 Task: Add Flax4Life Blueberry Muffins to the cart.
Action: Mouse moved to (17, 100)
Screenshot: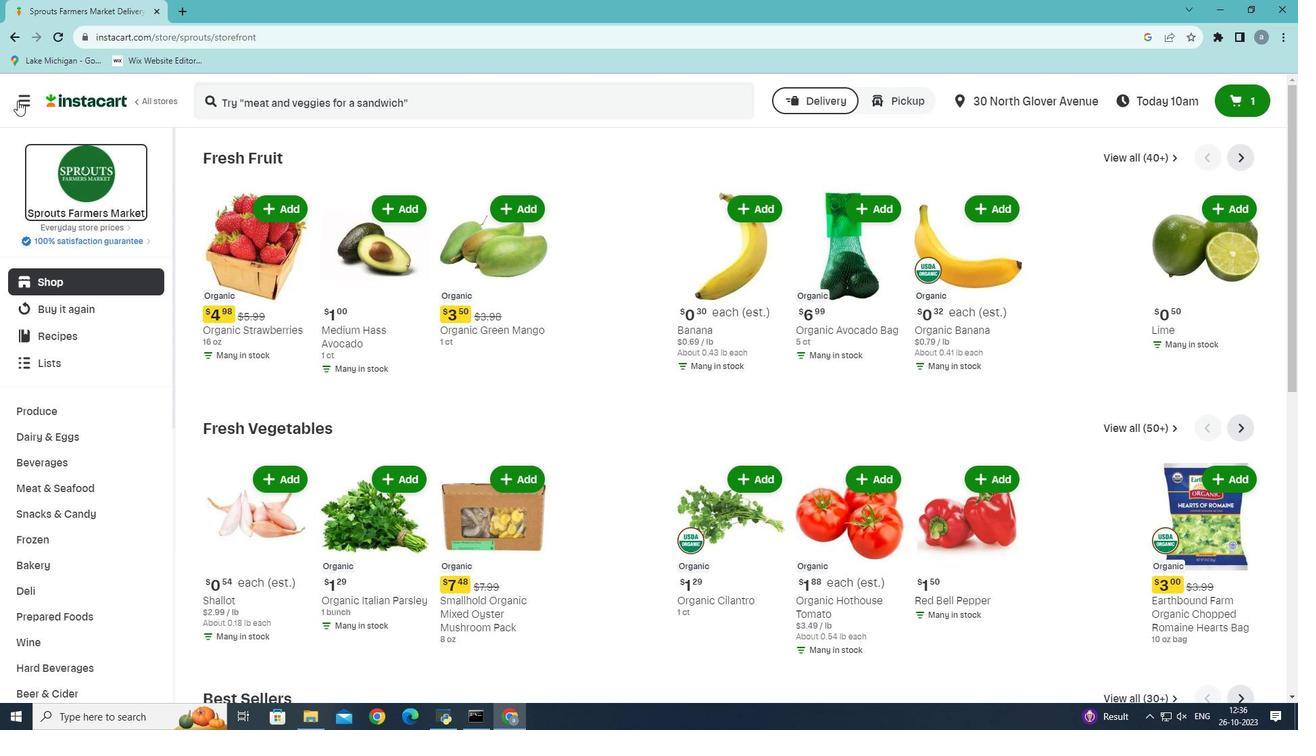 
Action: Mouse pressed left at (17, 100)
Screenshot: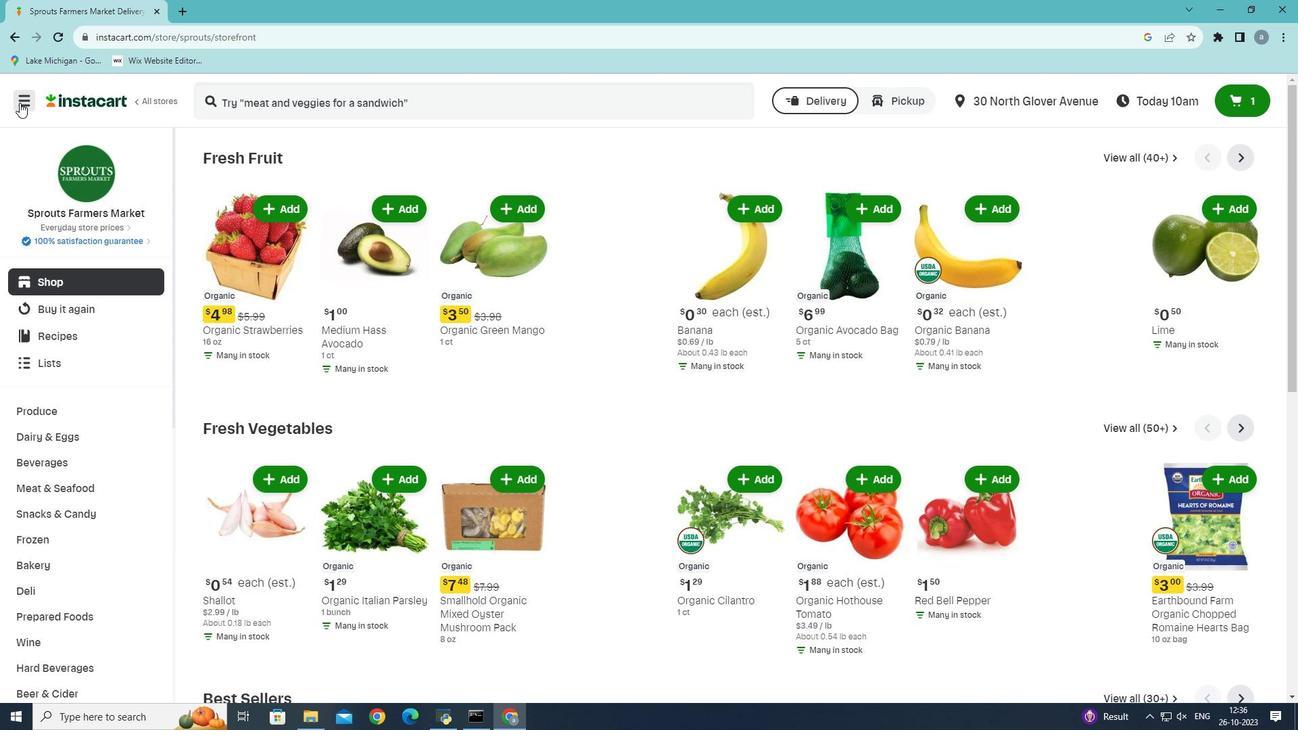 
Action: Mouse moved to (54, 397)
Screenshot: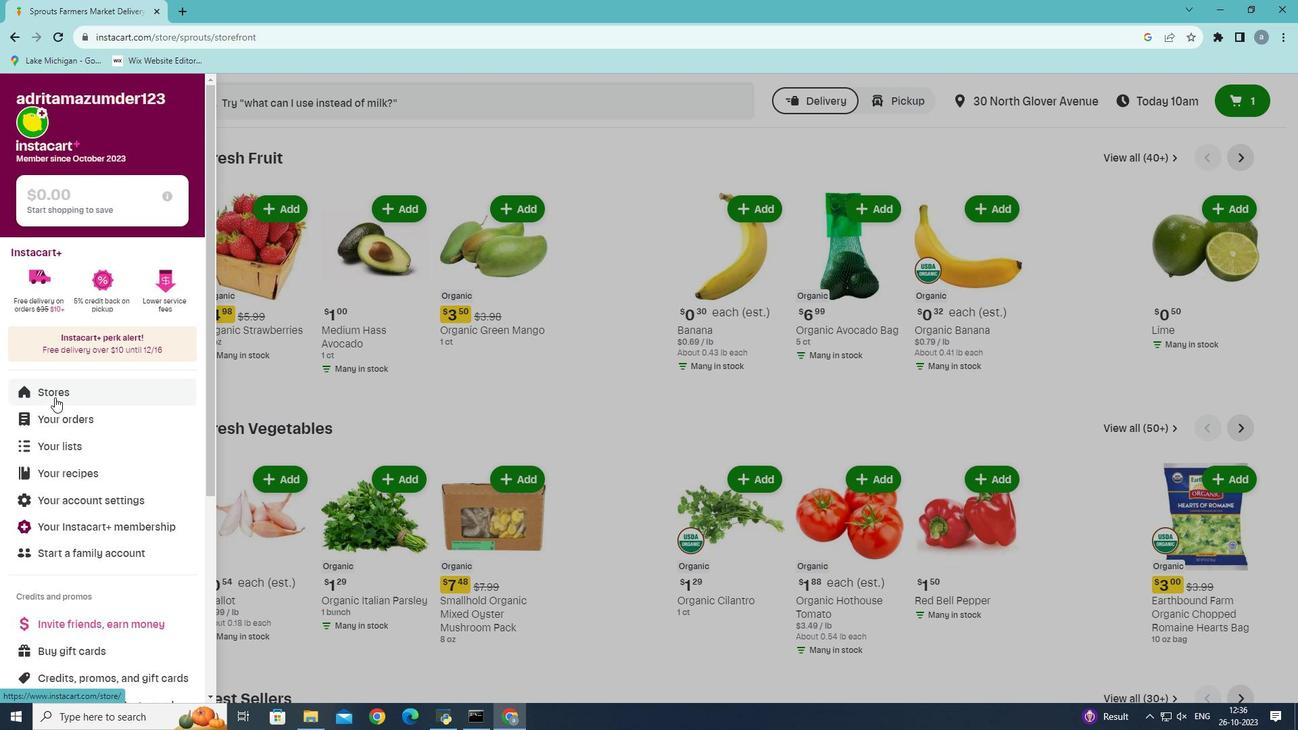 
Action: Mouse pressed left at (54, 397)
Screenshot: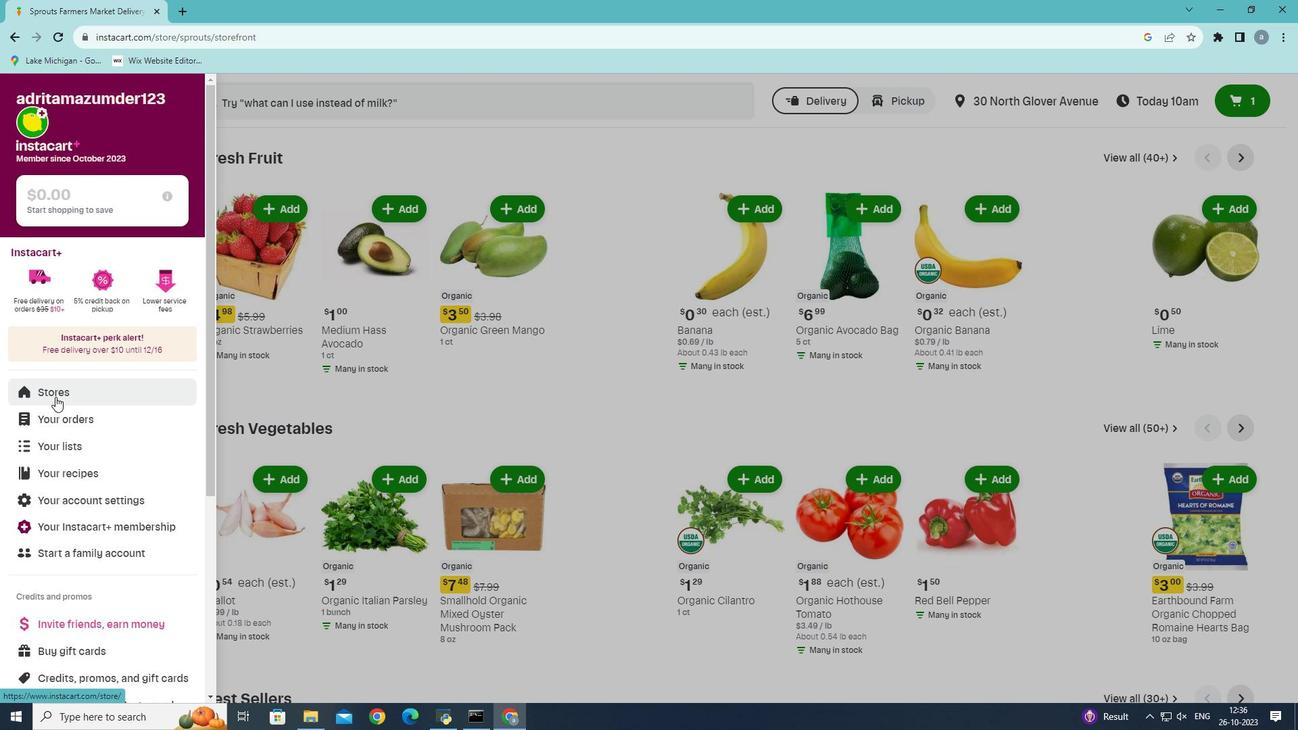 
Action: Mouse moved to (307, 146)
Screenshot: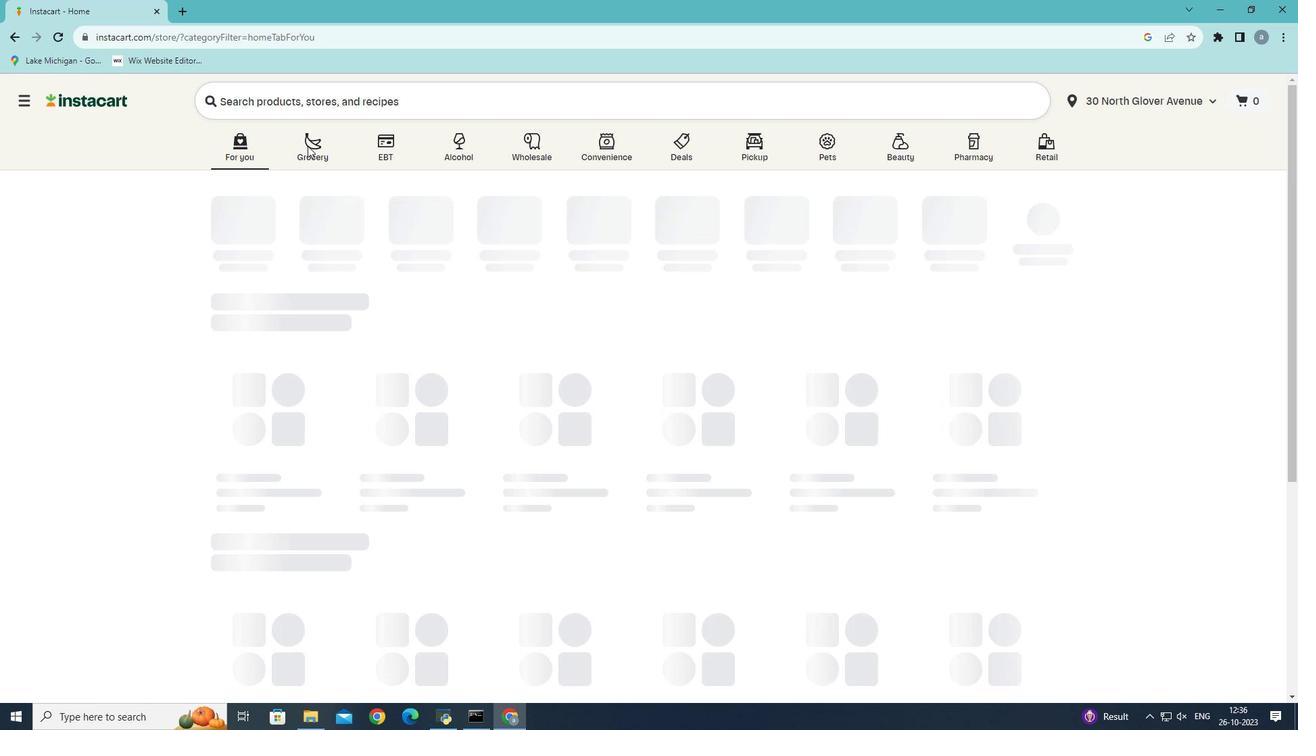 
Action: Mouse pressed left at (307, 146)
Screenshot: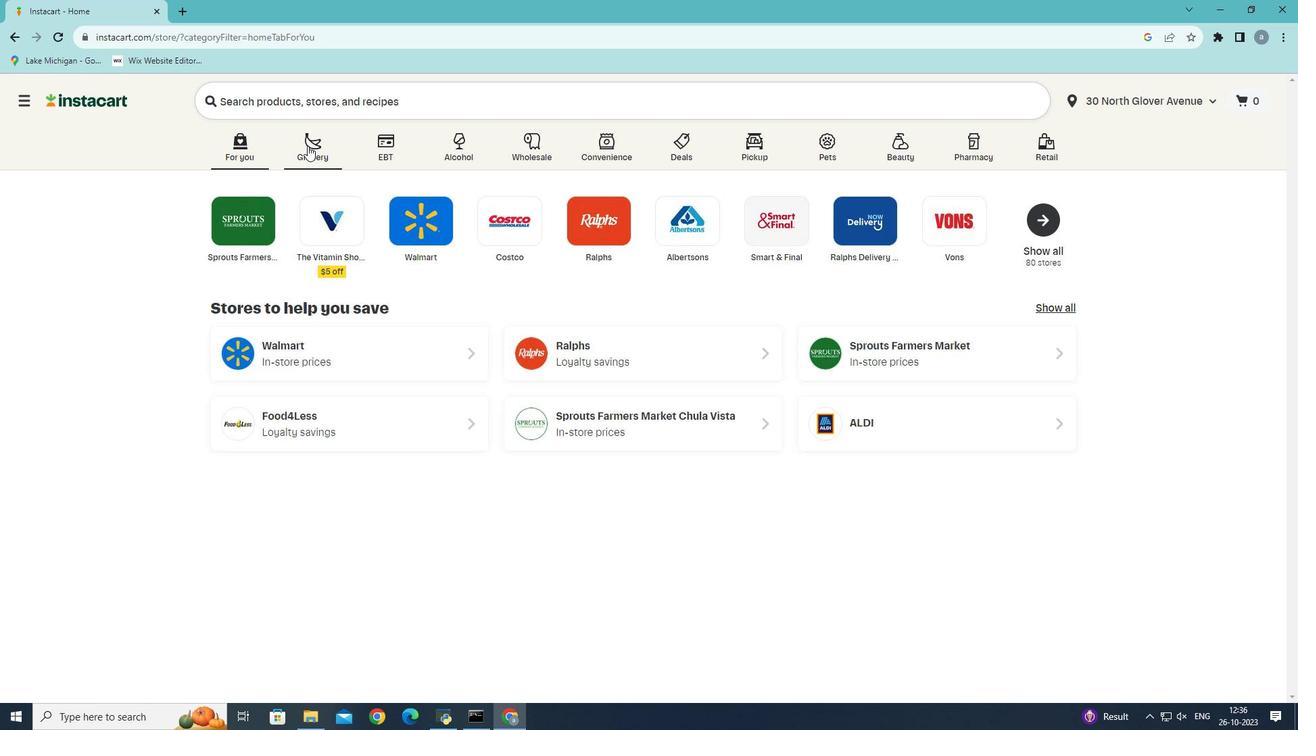 
Action: Mouse moved to (282, 394)
Screenshot: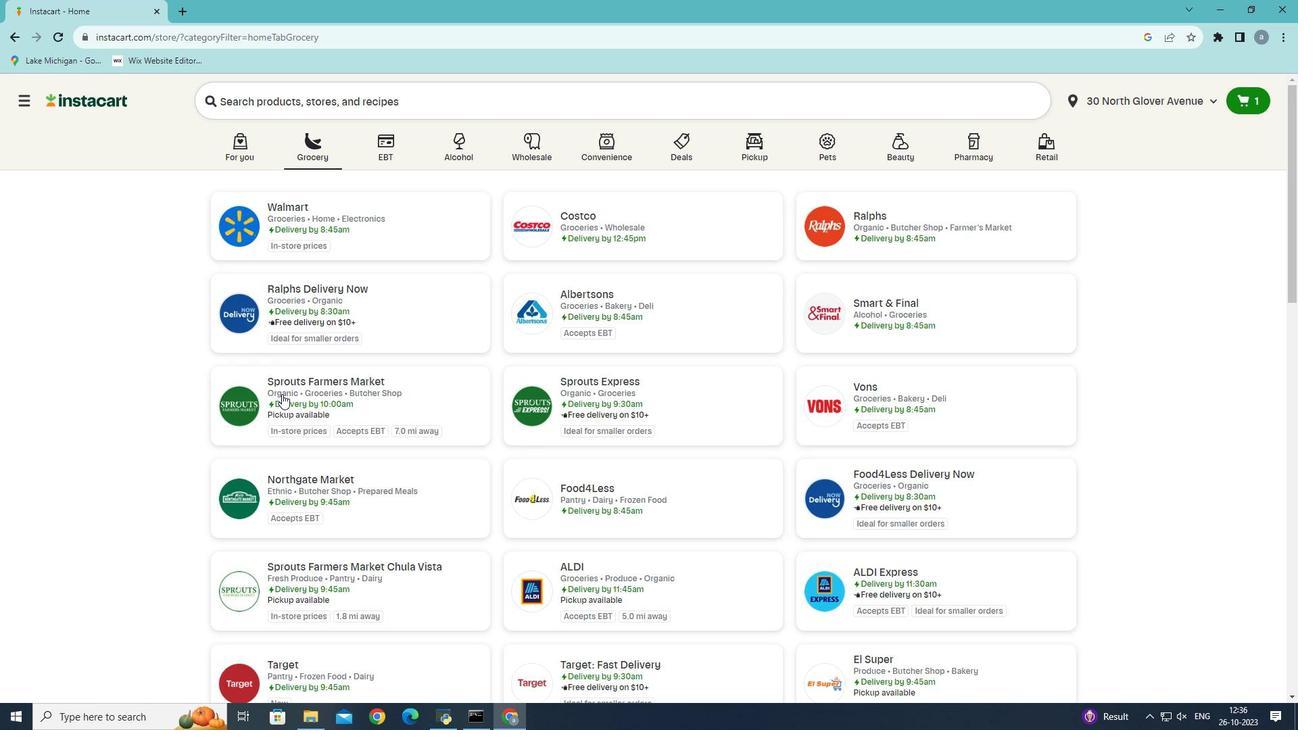 
Action: Mouse pressed left at (282, 394)
Screenshot: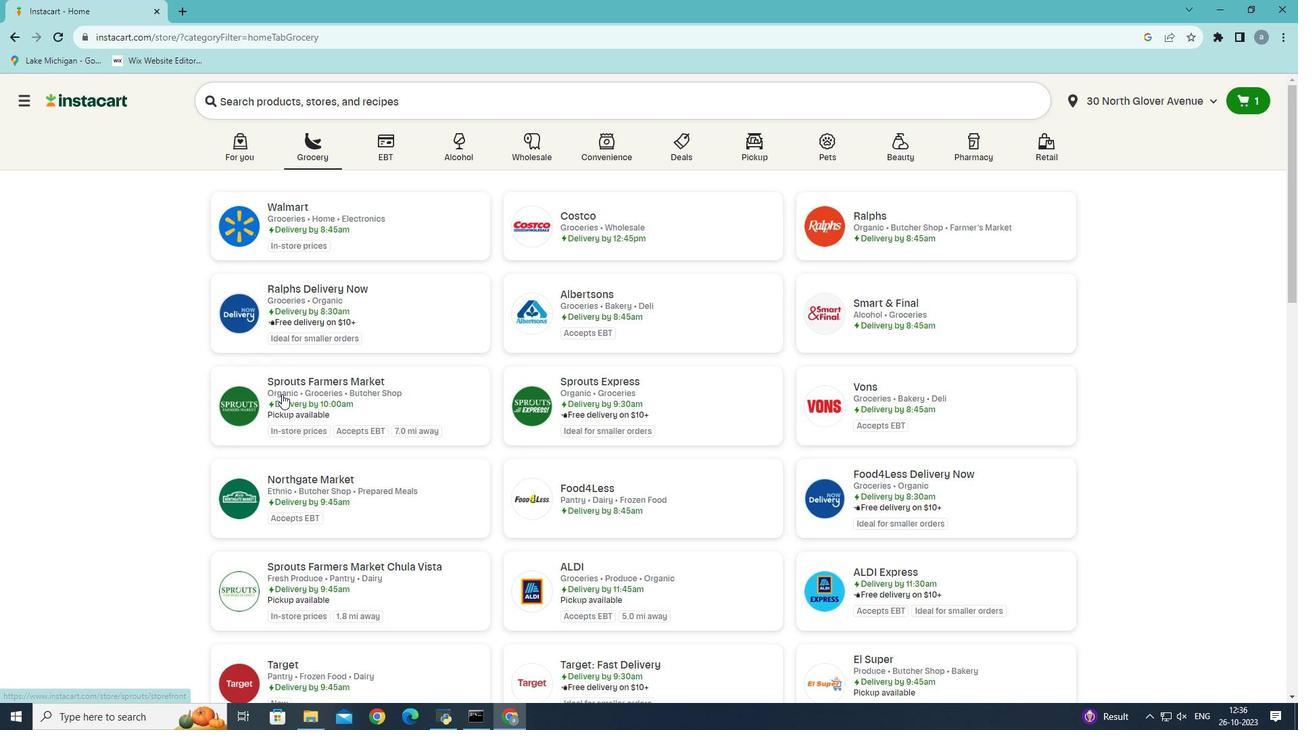 
Action: Mouse moved to (30, 570)
Screenshot: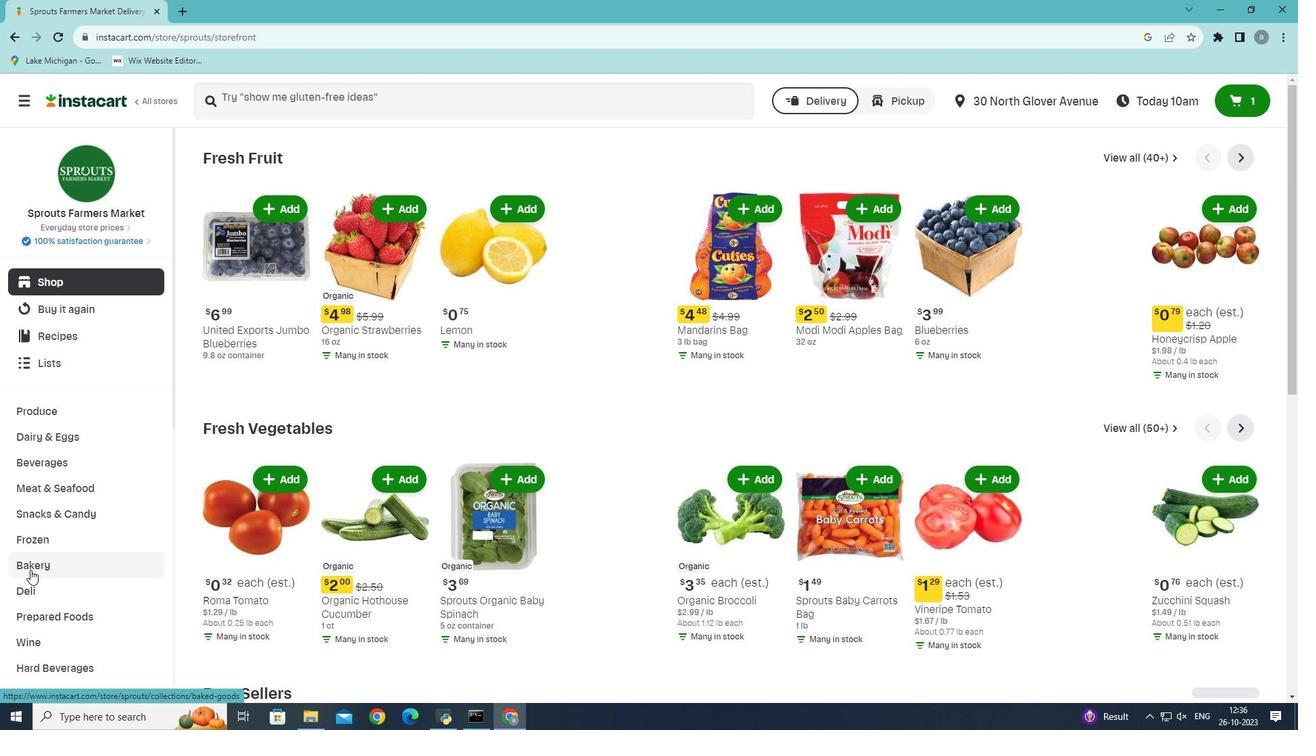 
Action: Mouse pressed left at (30, 570)
Screenshot: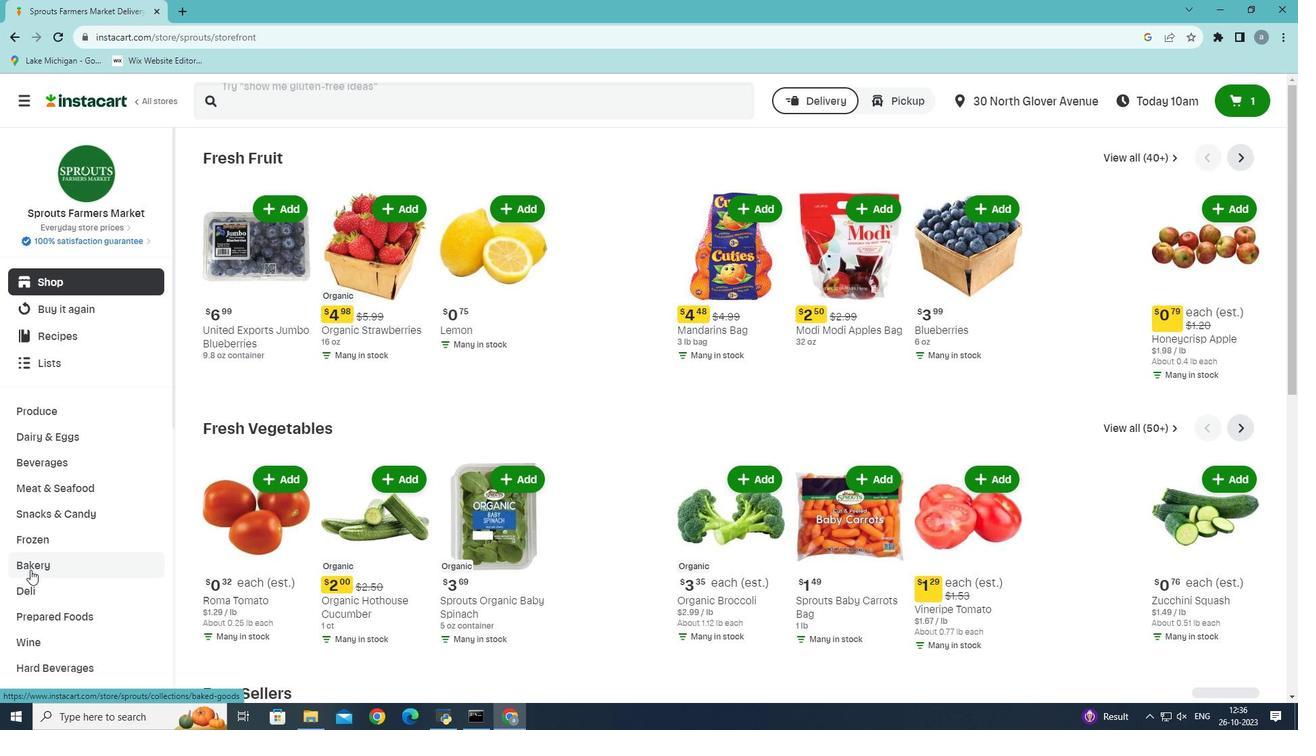 
Action: Mouse moved to (785, 188)
Screenshot: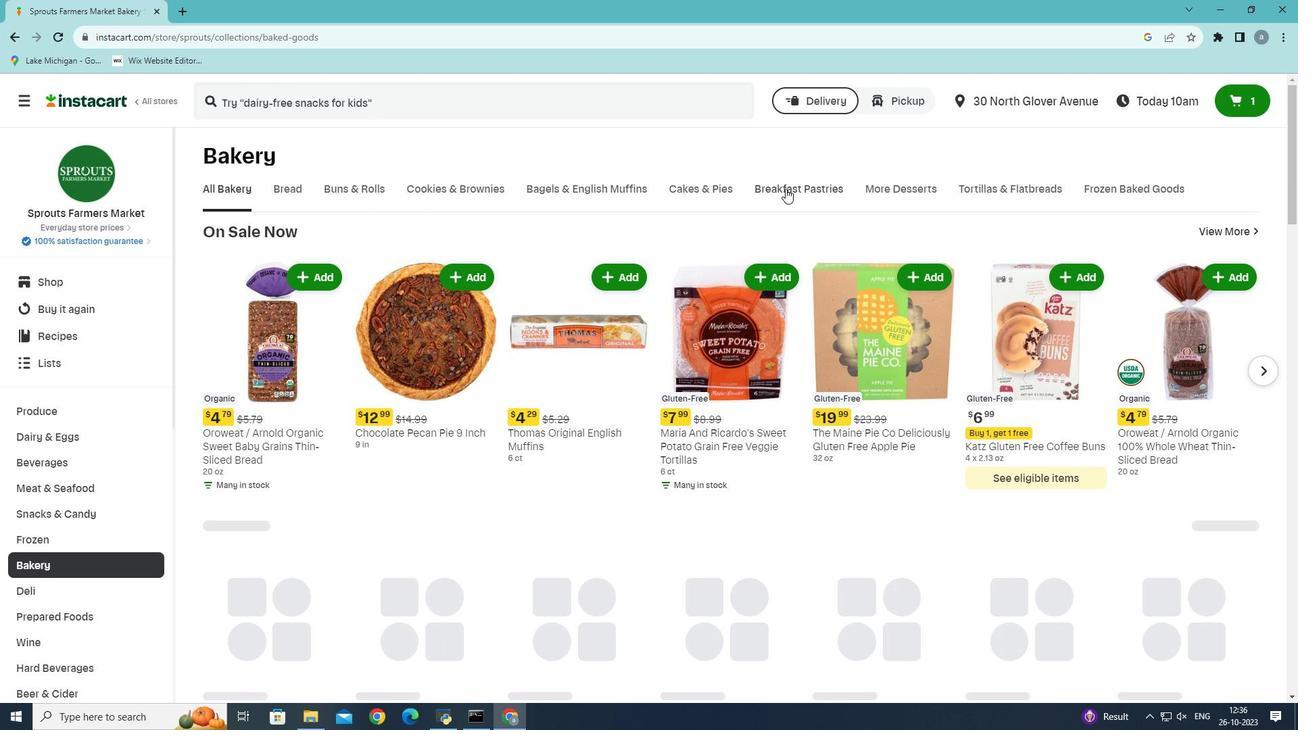 
Action: Mouse pressed left at (785, 188)
Screenshot: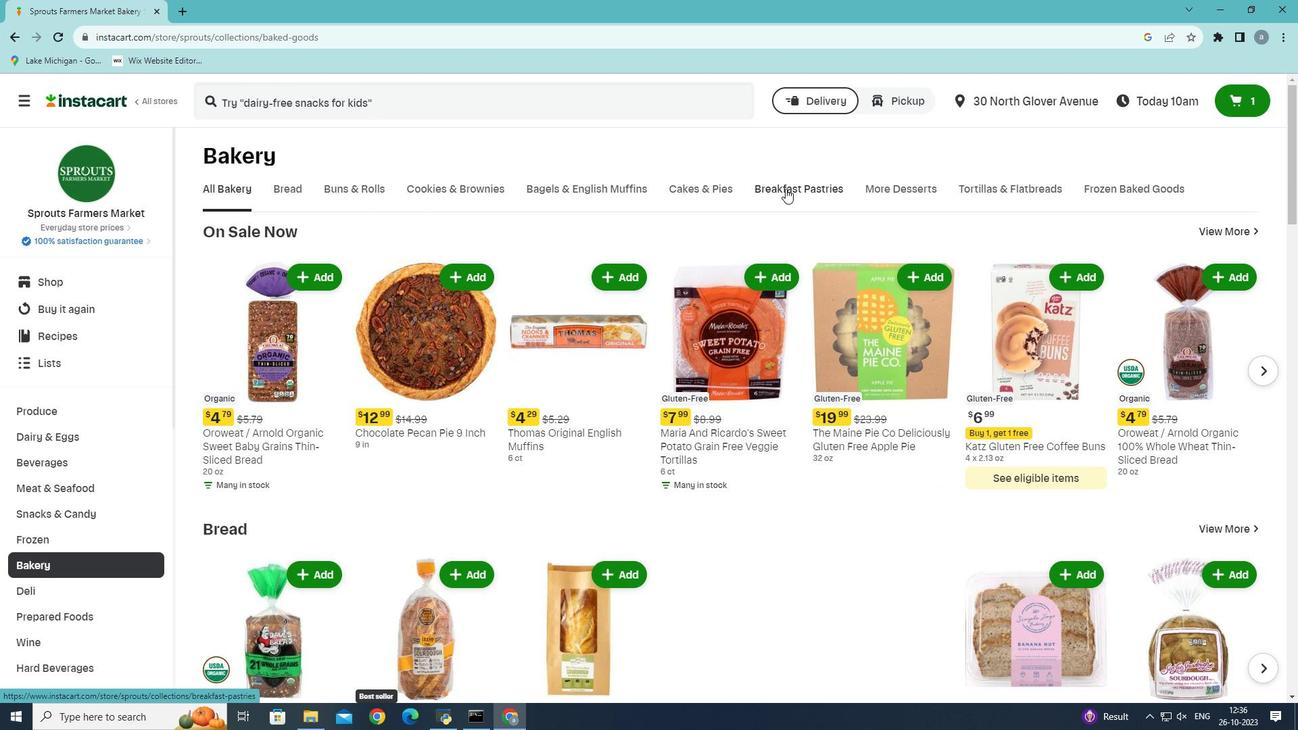 
Action: Mouse moved to (292, 251)
Screenshot: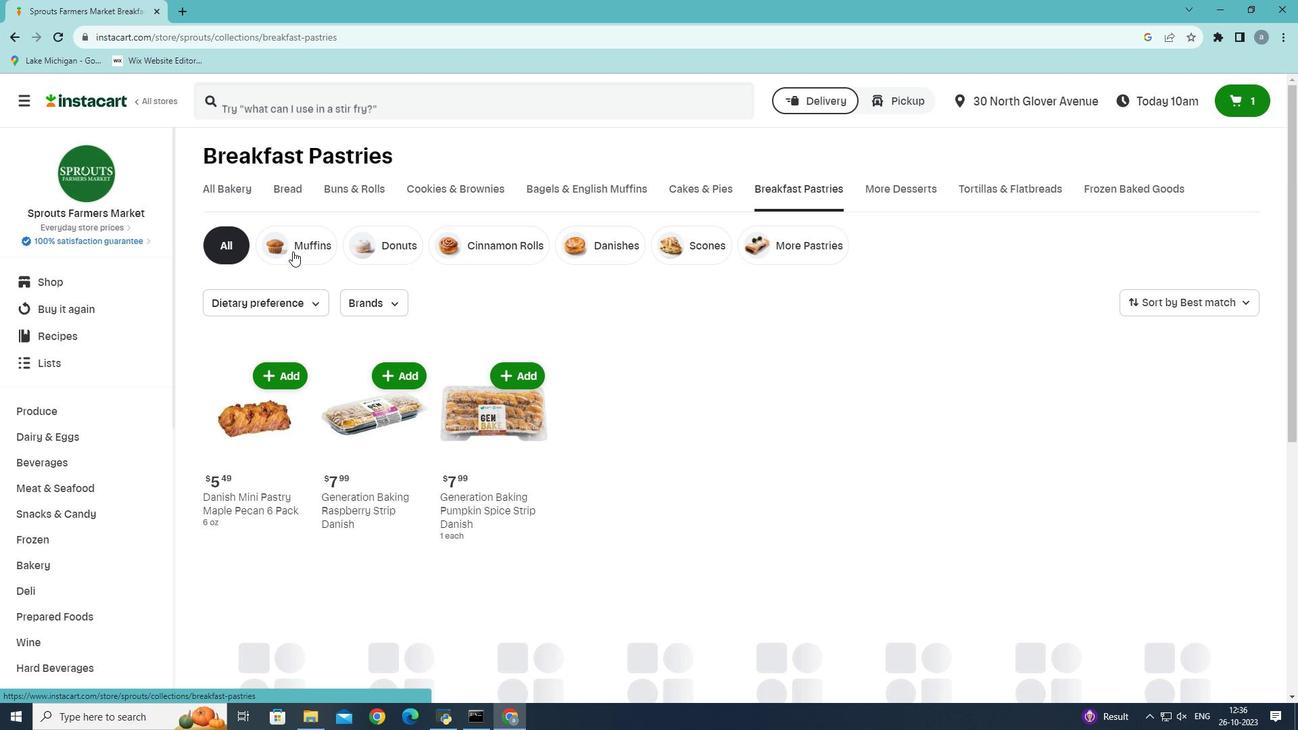 
Action: Mouse pressed left at (292, 251)
Screenshot: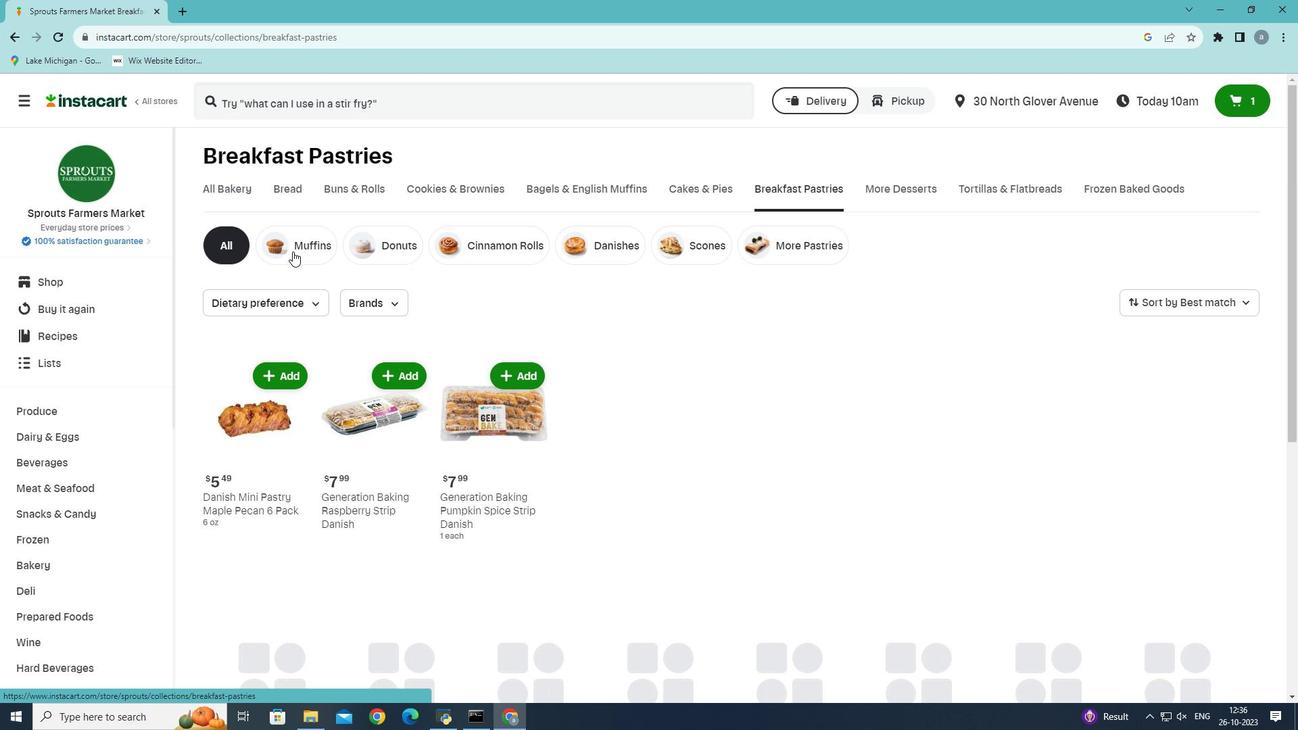 
Action: Mouse moved to (632, 360)
Screenshot: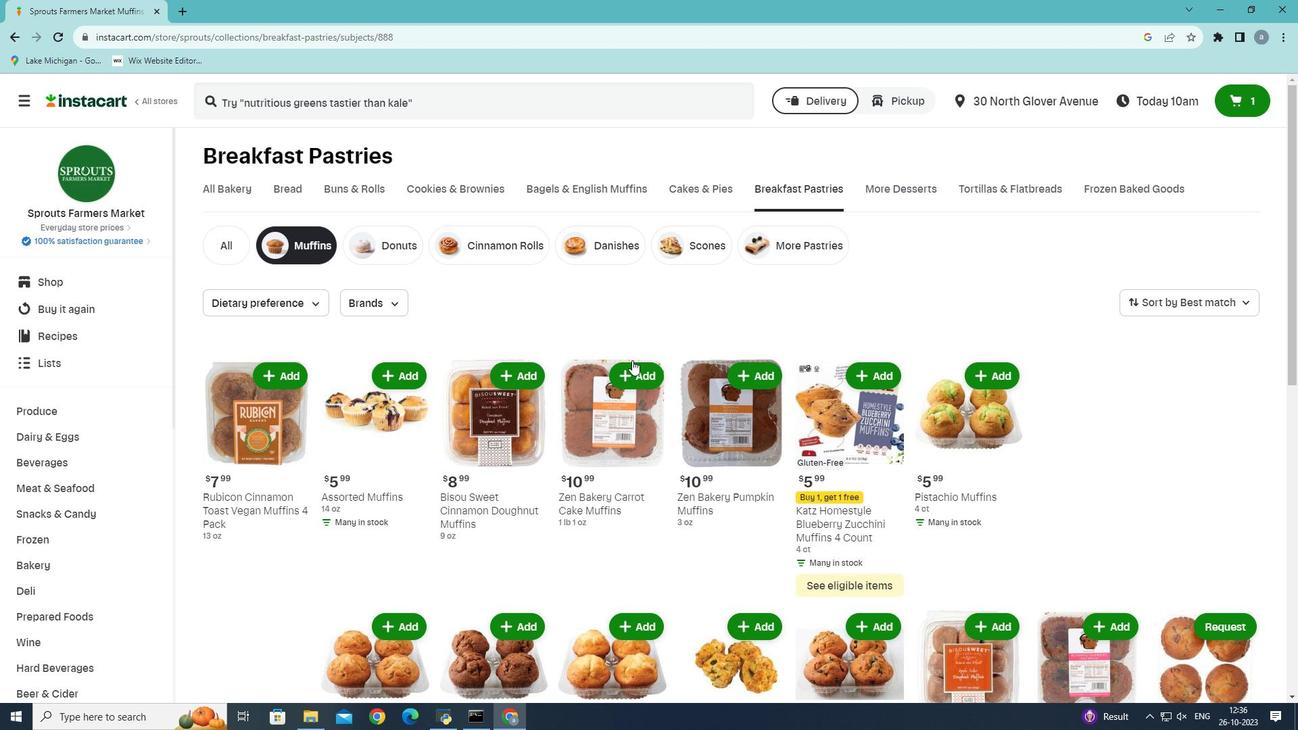 
Action: Mouse scrolled (632, 359) with delta (0, 0)
Screenshot: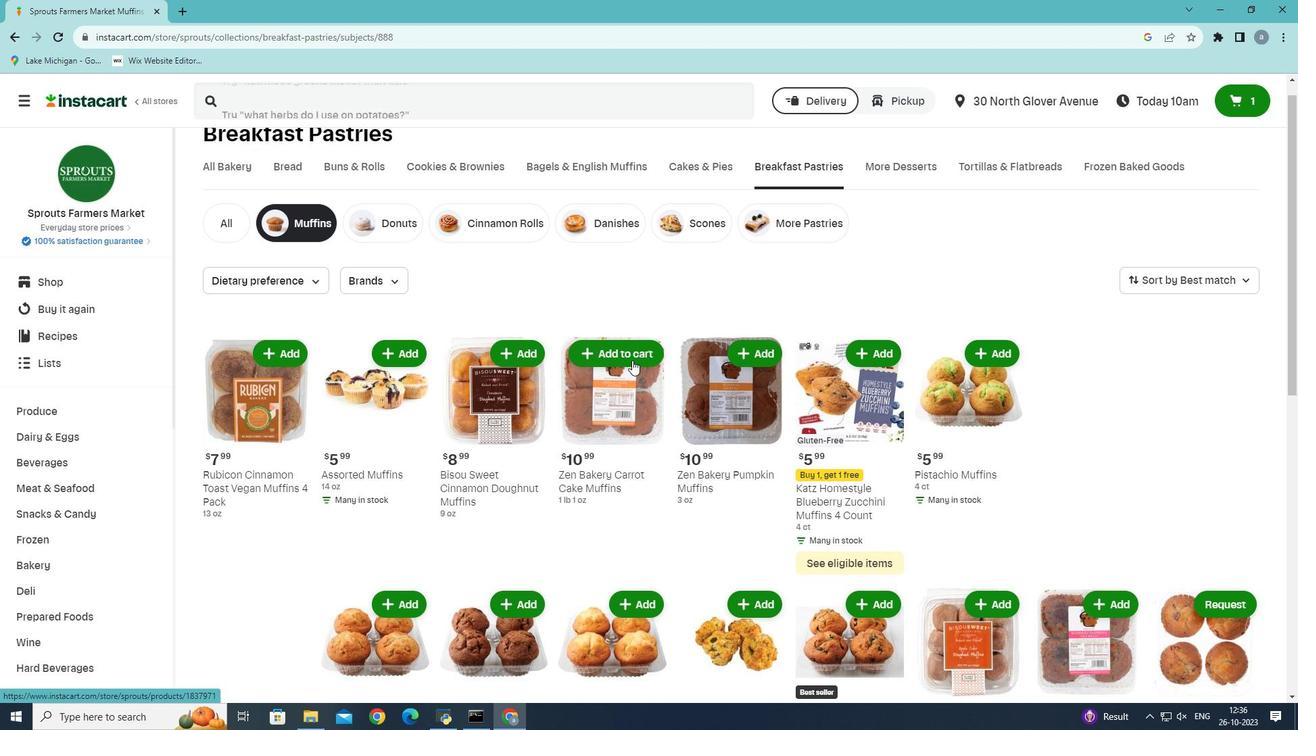 
Action: Mouse scrolled (632, 359) with delta (0, 0)
Screenshot: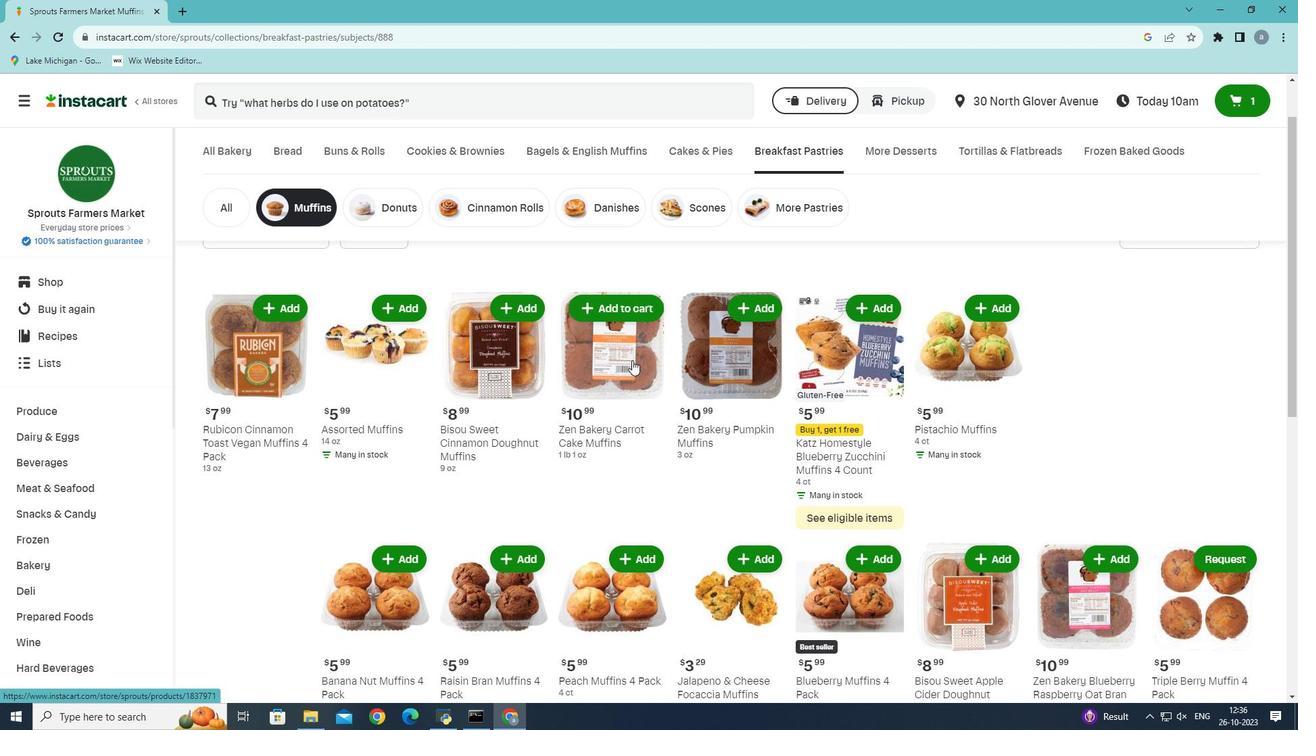 
Action: Mouse scrolled (632, 359) with delta (0, 0)
Screenshot: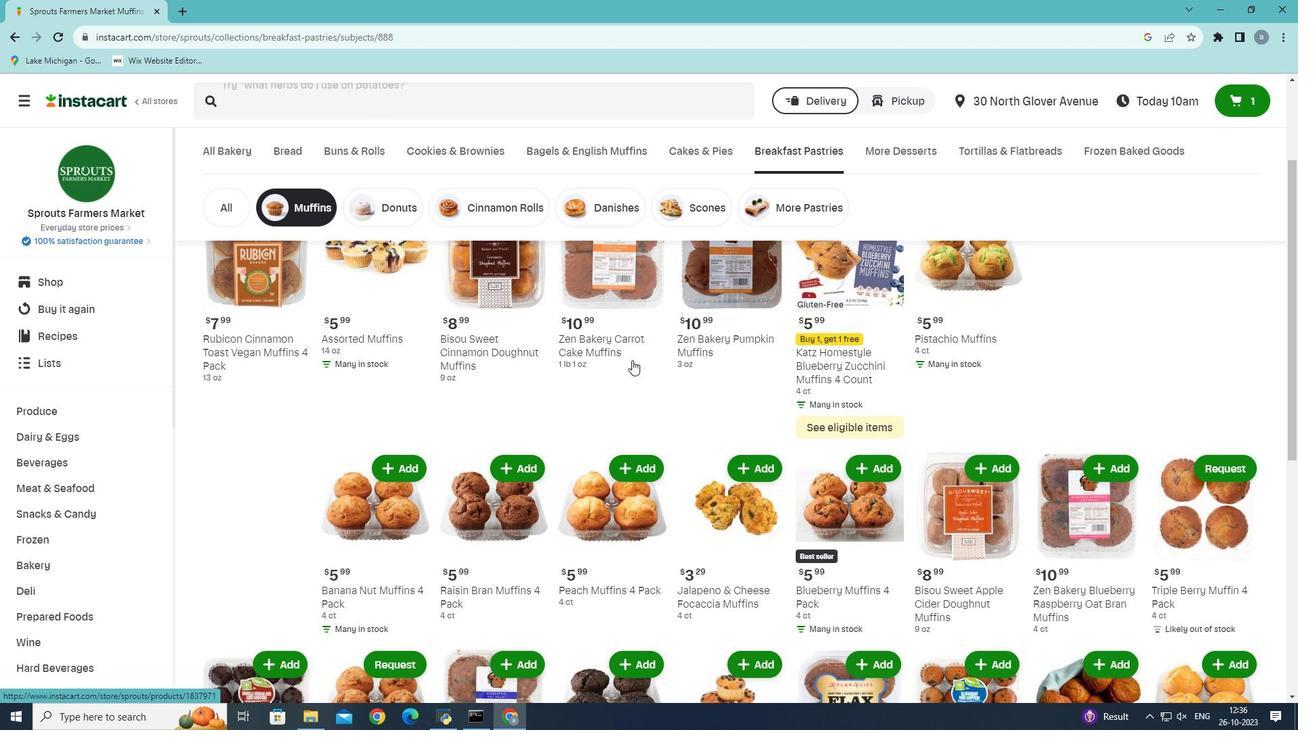 
Action: Mouse scrolled (632, 359) with delta (0, 0)
Screenshot: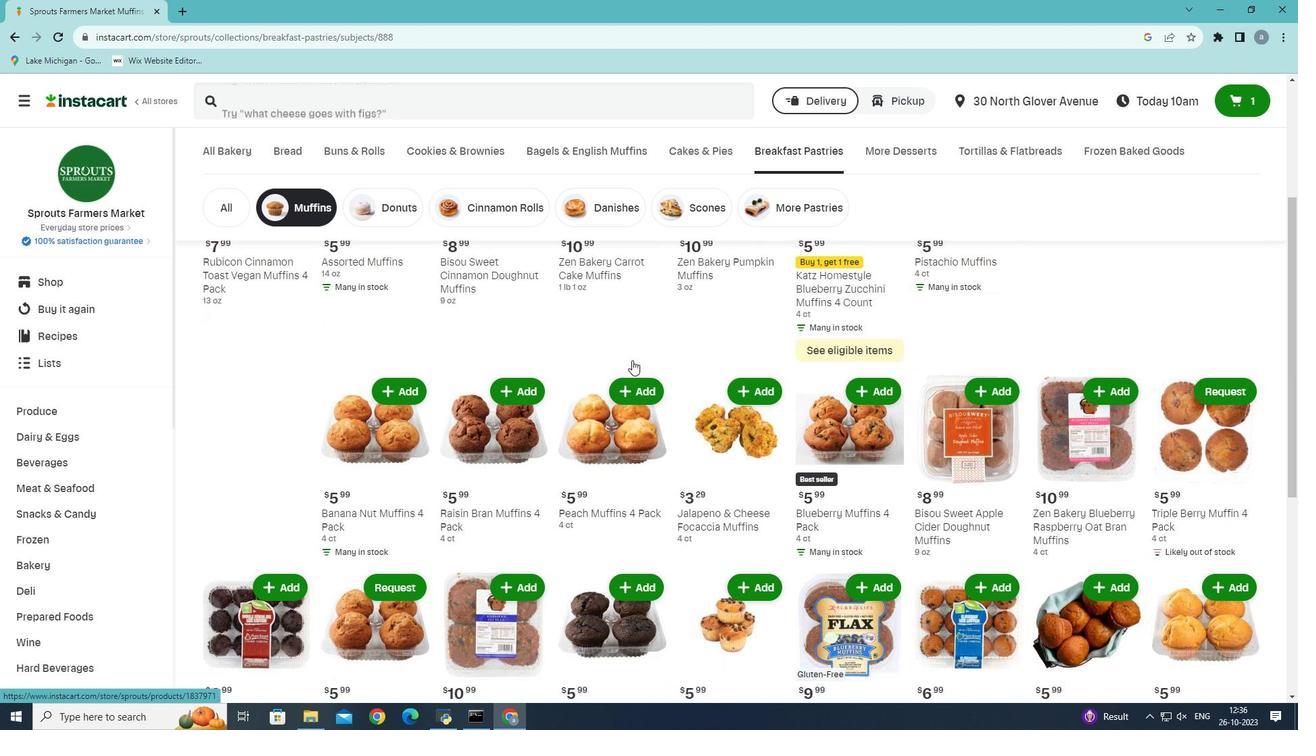 
Action: Mouse scrolled (632, 359) with delta (0, 0)
Screenshot: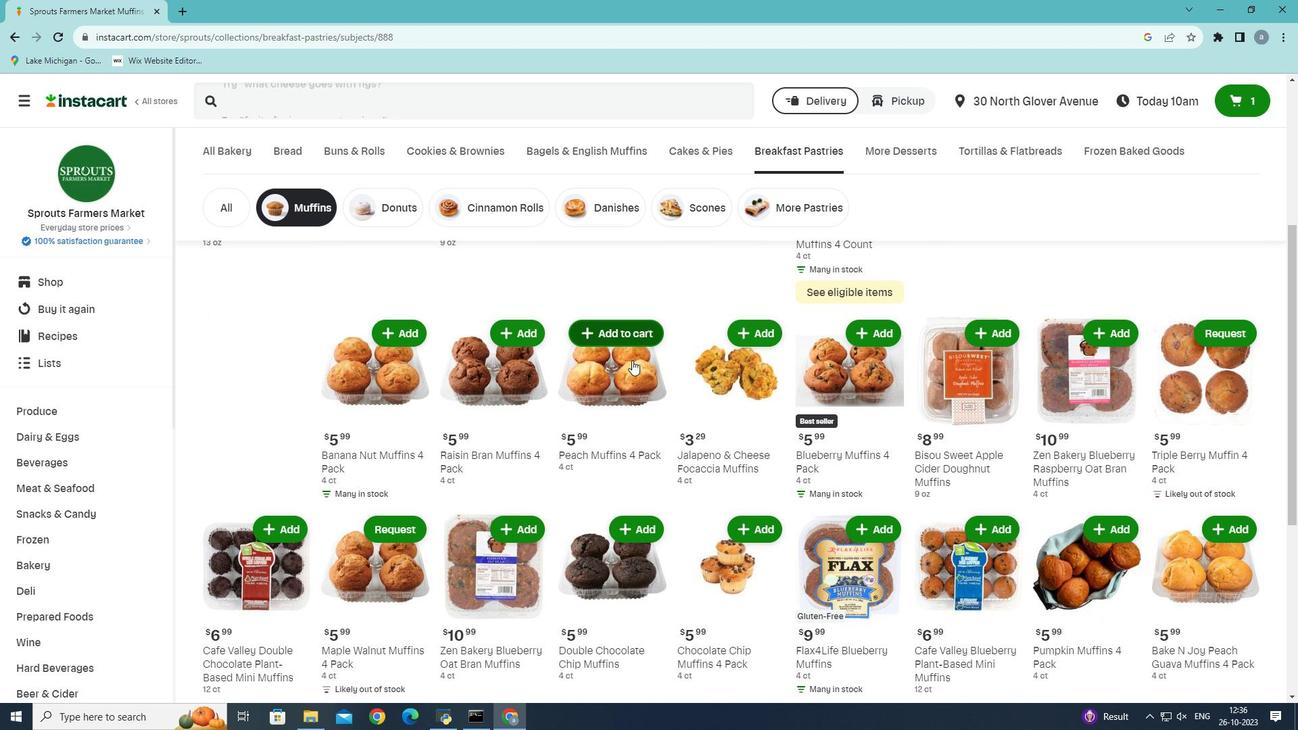 
Action: Mouse scrolled (632, 359) with delta (0, 0)
Screenshot: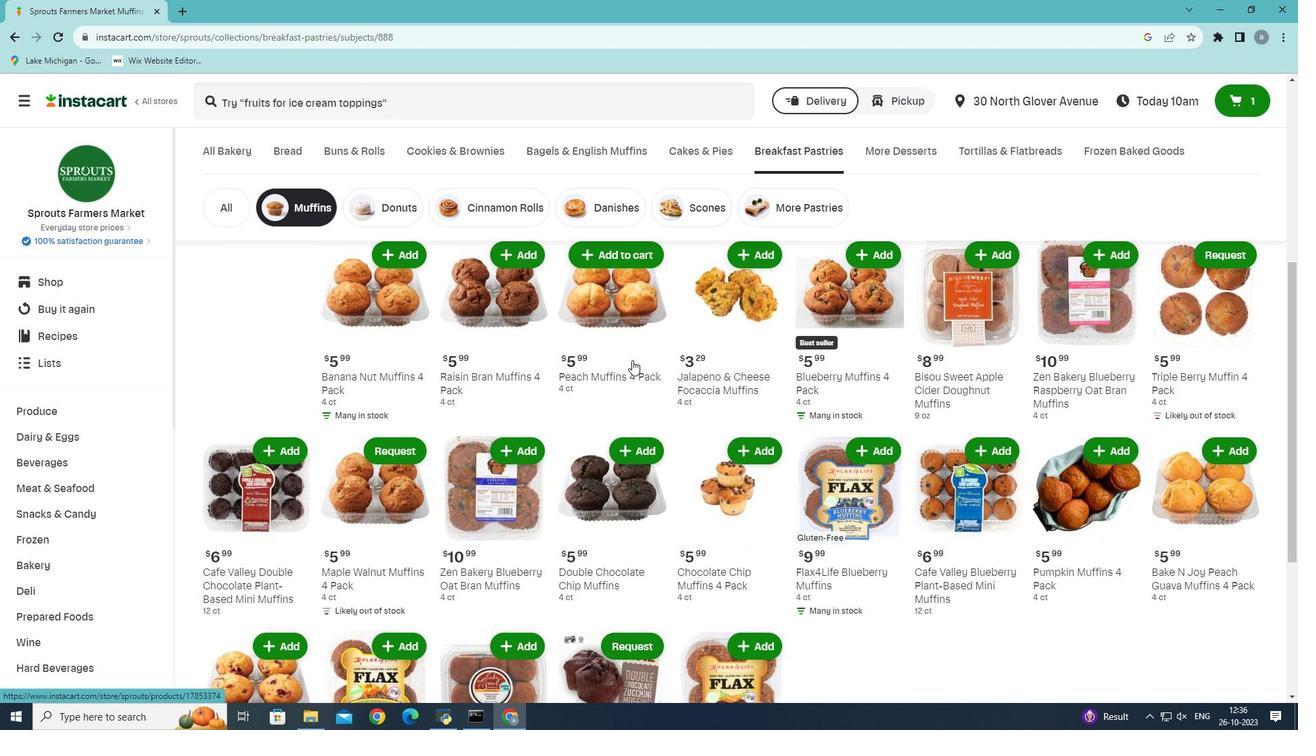 
Action: Mouse scrolled (632, 359) with delta (0, 0)
Screenshot: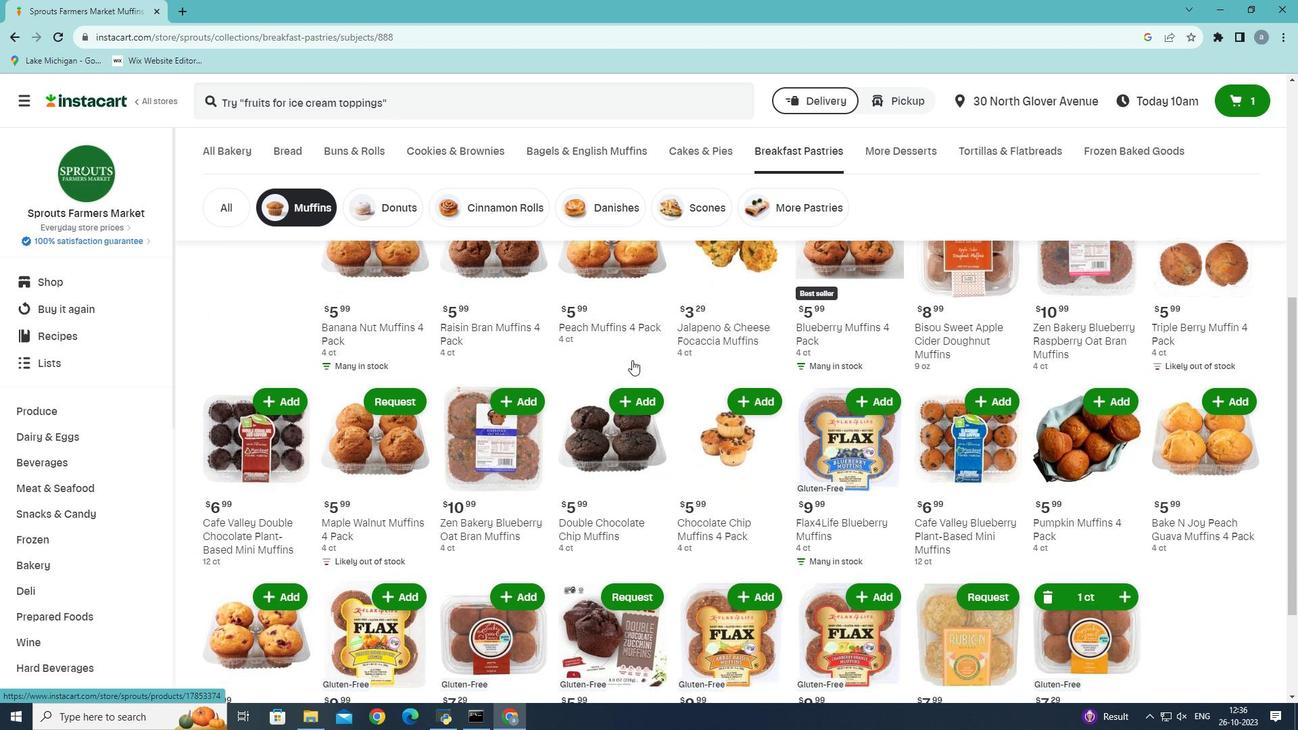 
Action: Mouse moved to (854, 353)
Screenshot: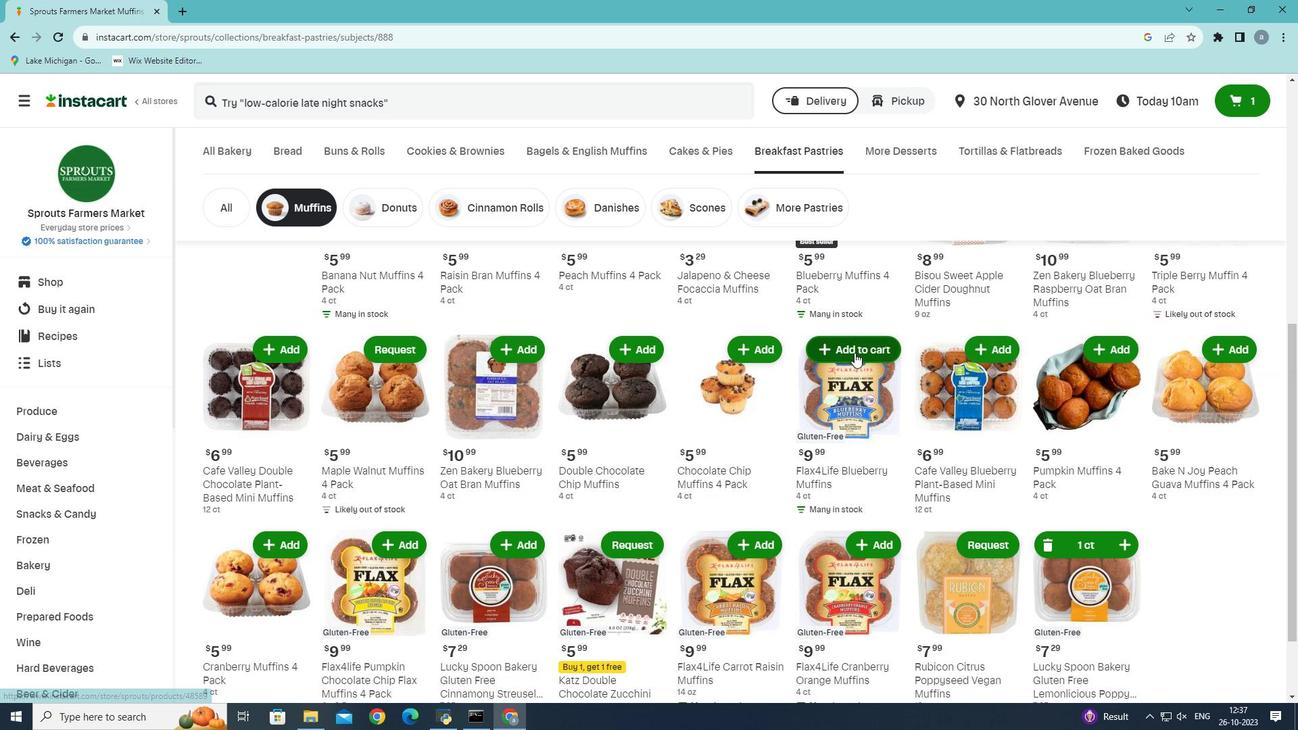 
Action: Mouse pressed left at (854, 353)
Screenshot: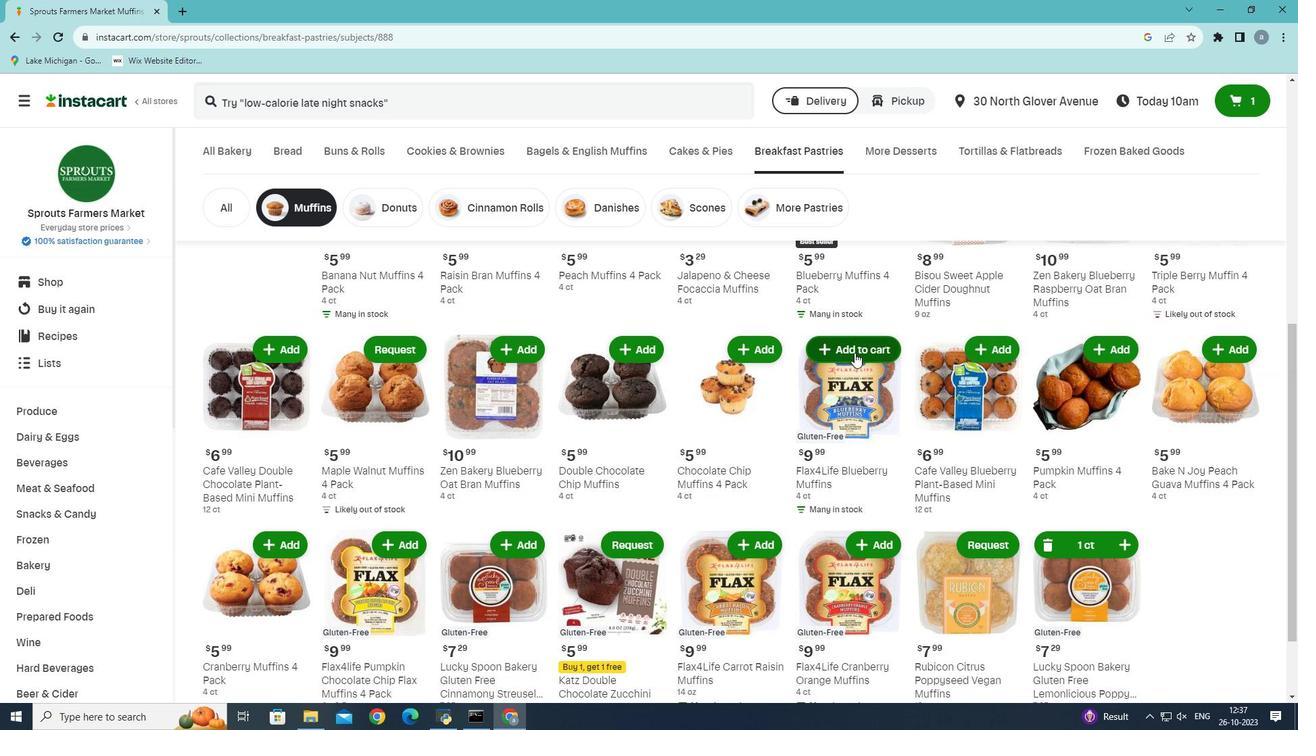 
Action: Mouse moved to (605, 314)
Screenshot: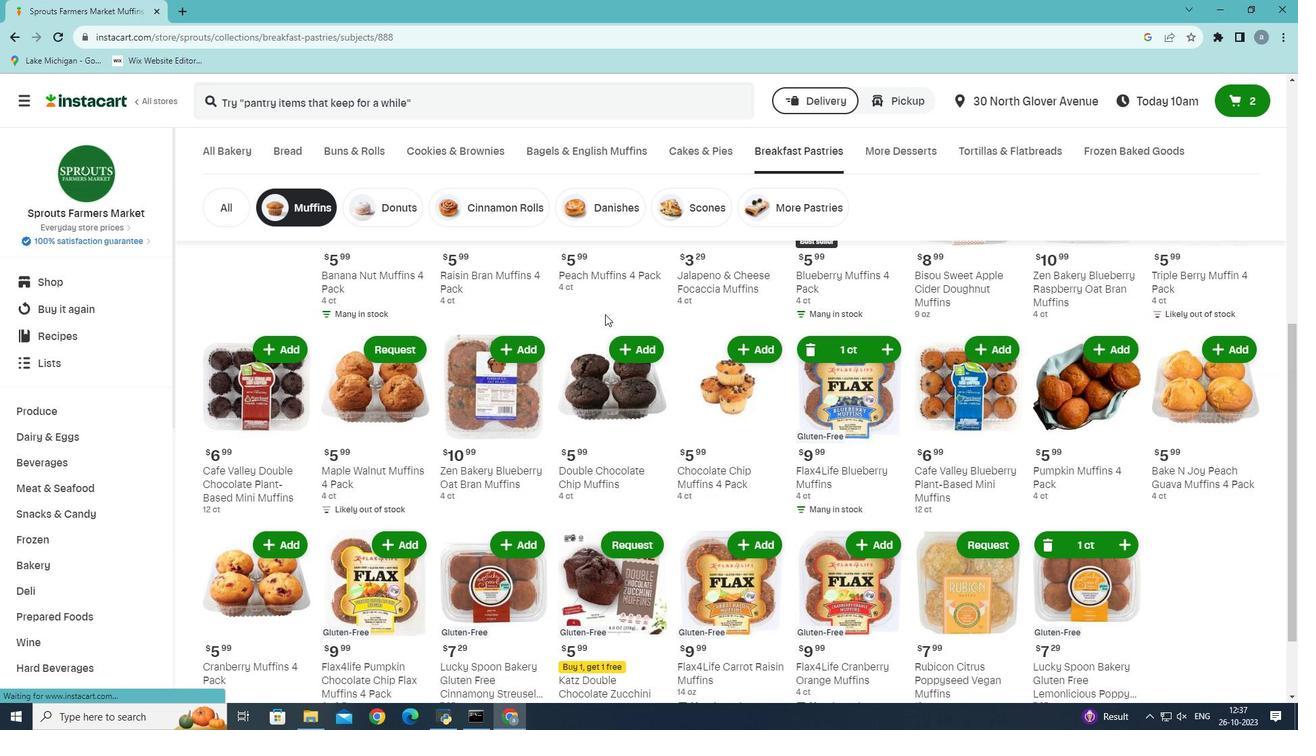 
